 Task: Look for gluten-free products in the category "Hard Seltzer".
Action: Mouse moved to (679, 229)
Screenshot: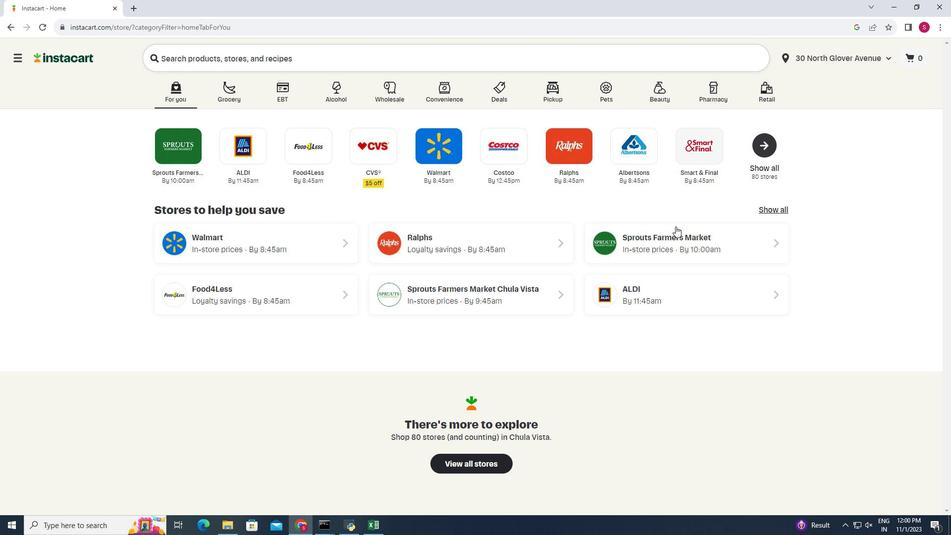 
Action: Mouse pressed left at (679, 229)
Screenshot: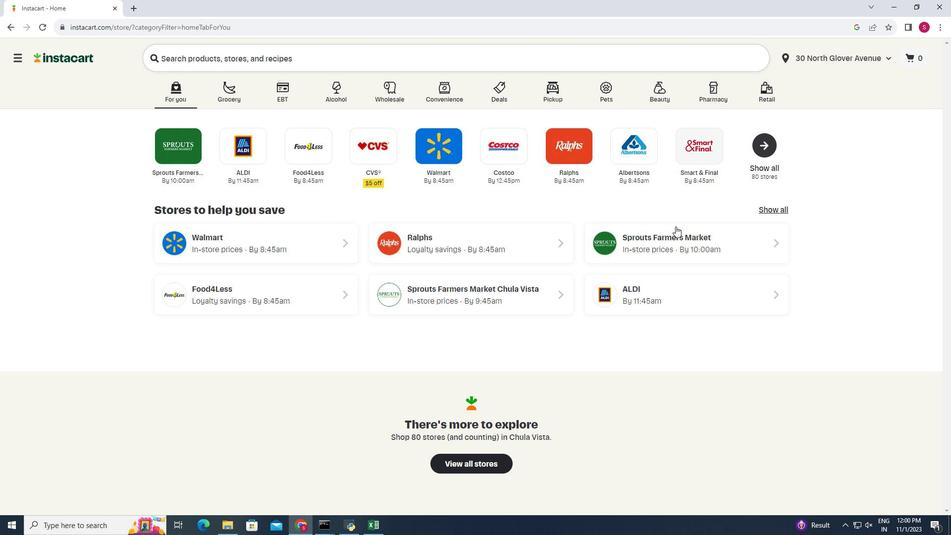 
Action: Mouse moved to (56, 493)
Screenshot: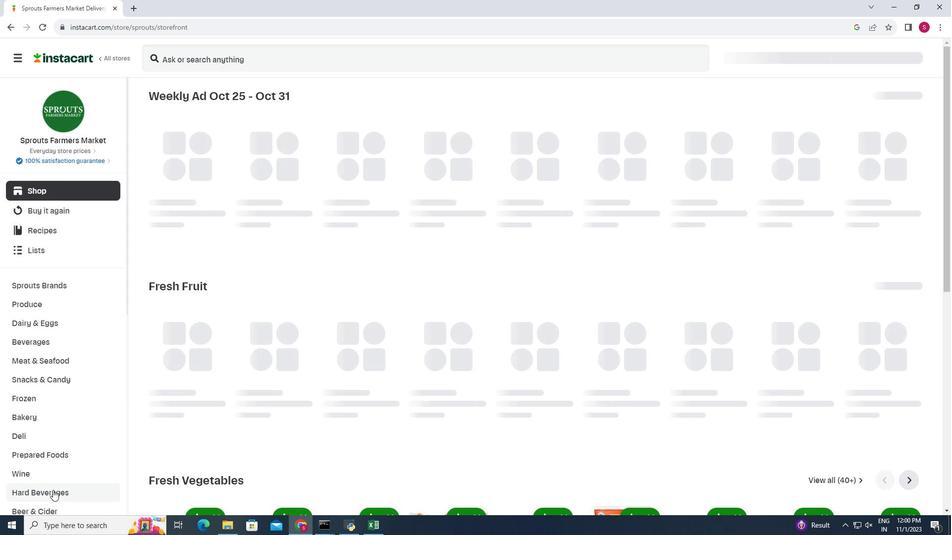 
Action: Mouse pressed left at (56, 493)
Screenshot: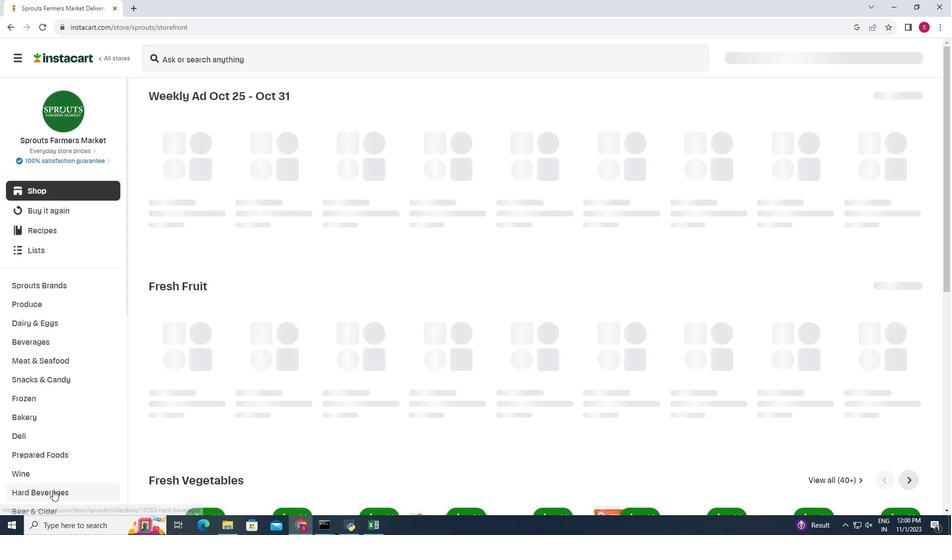 
Action: Mouse moved to (258, 125)
Screenshot: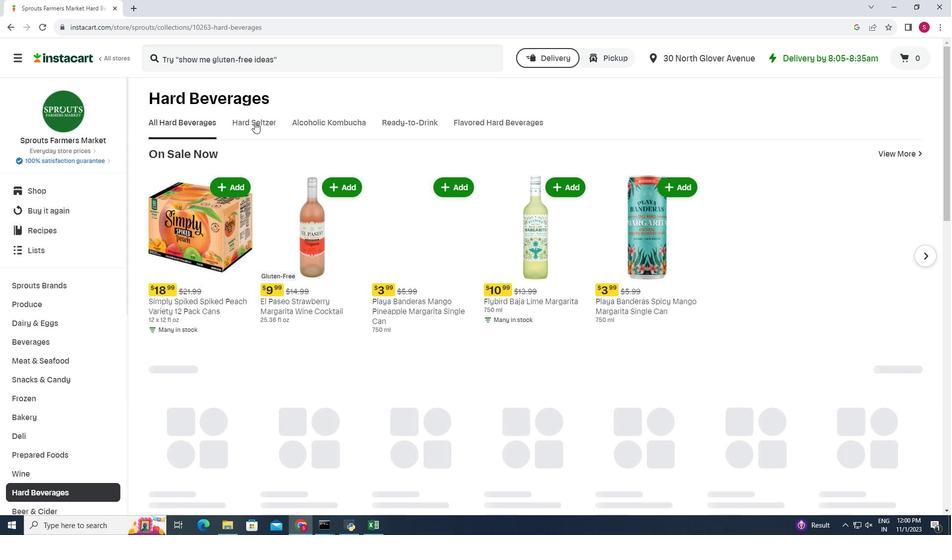 
Action: Mouse pressed left at (258, 125)
Screenshot: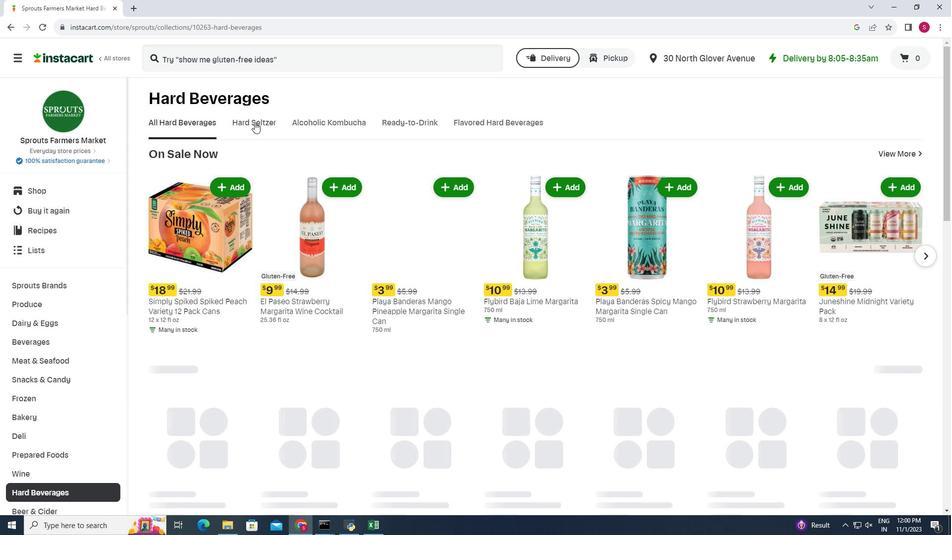 
Action: Mouse moved to (330, 158)
Screenshot: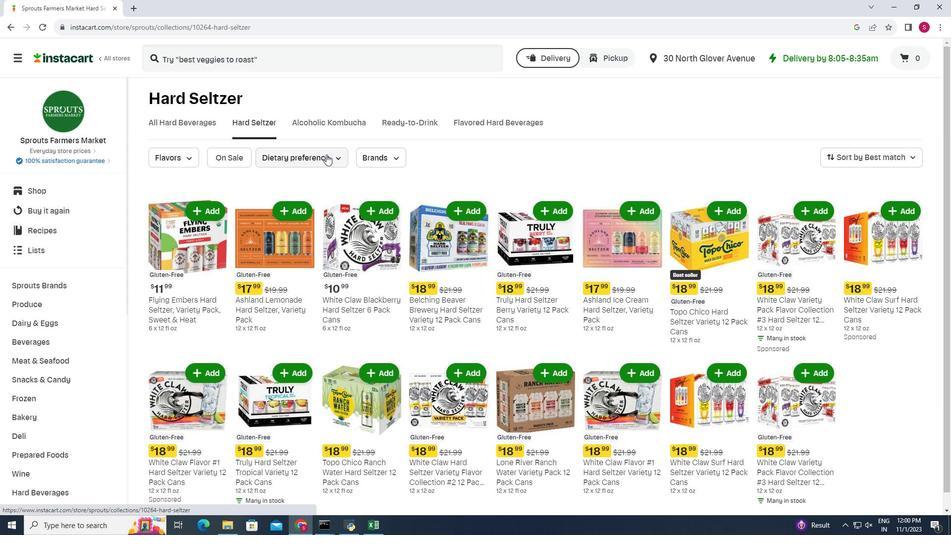 
Action: Mouse pressed left at (330, 158)
Screenshot: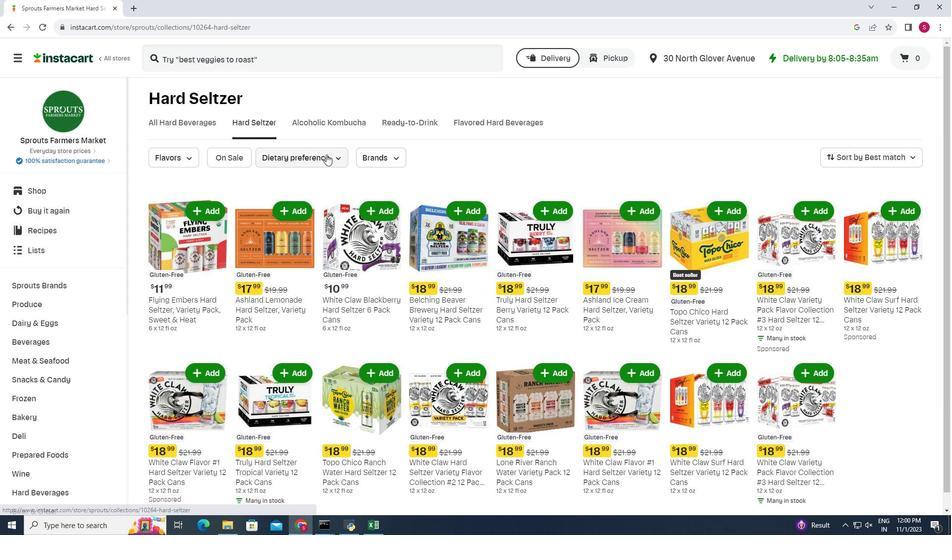 
Action: Mouse moved to (323, 181)
Screenshot: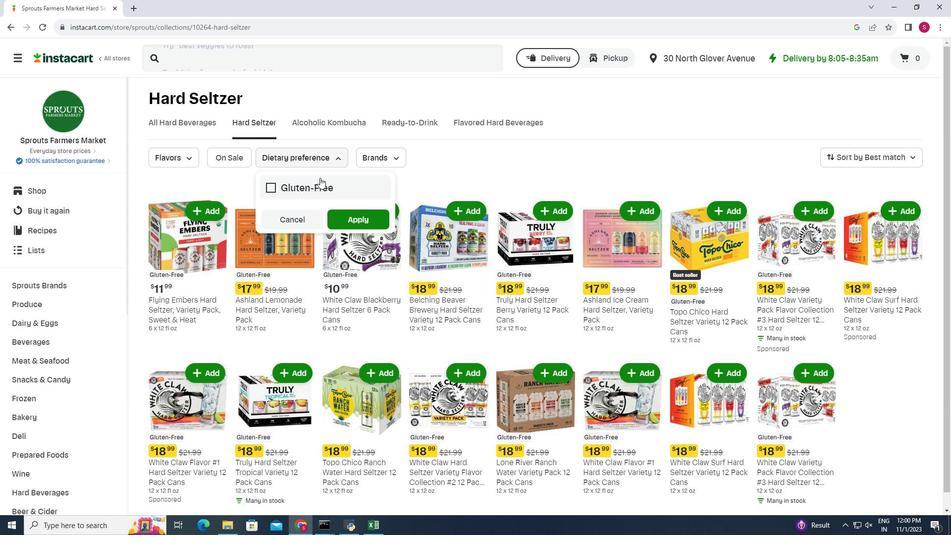 
Action: Mouse pressed left at (323, 181)
Screenshot: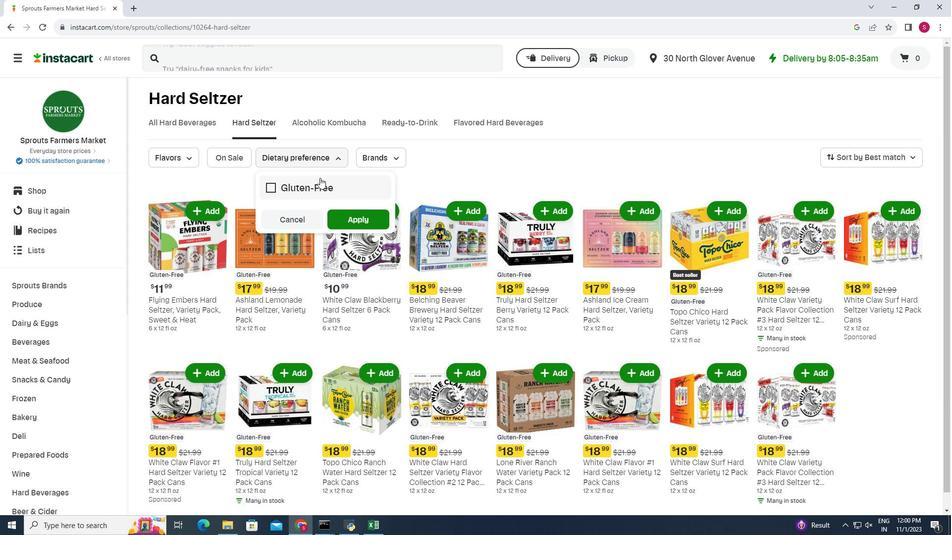 
Action: Mouse moved to (345, 225)
Screenshot: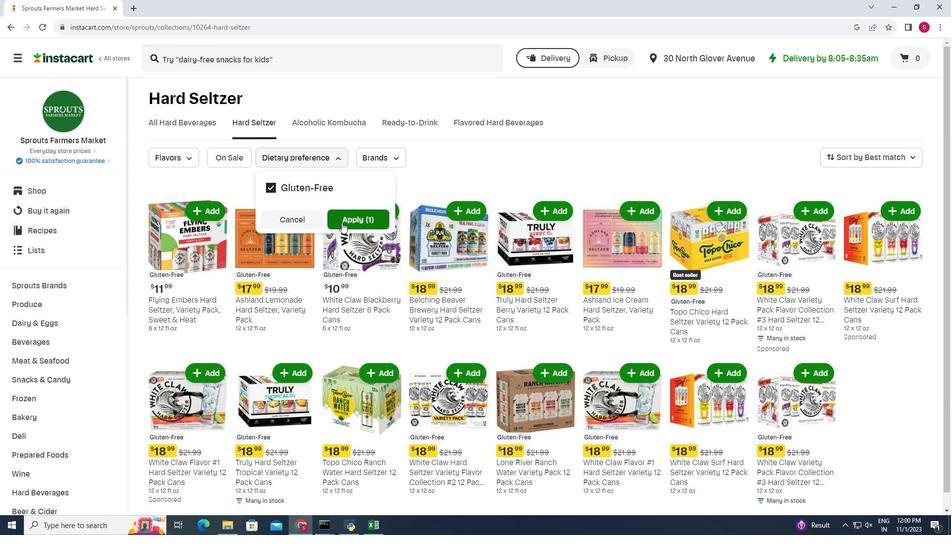 
Action: Mouse pressed left at (345, 225)
Screenshot: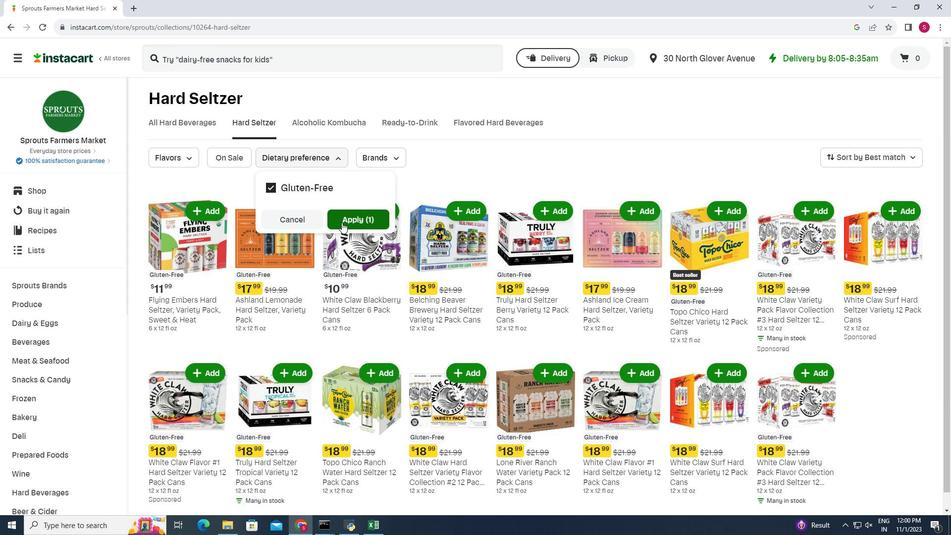 
Action: Mouse moved to (425, 256)
Screenshot: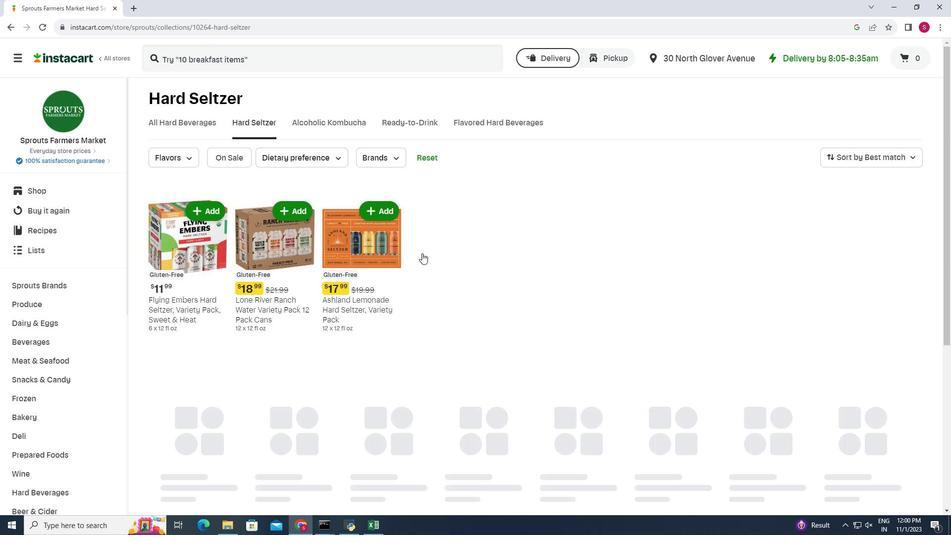 
Action: Mouse scrolled (425, 256) with delta (0, 0)
Screenshot: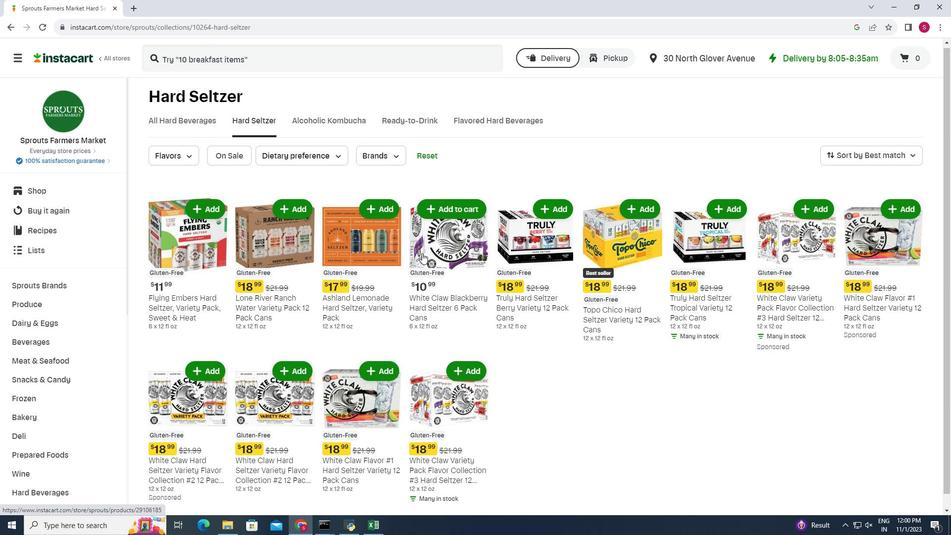 
Action: Mouse scrolled (425, 256) with delta (0, 0)
Screenshot: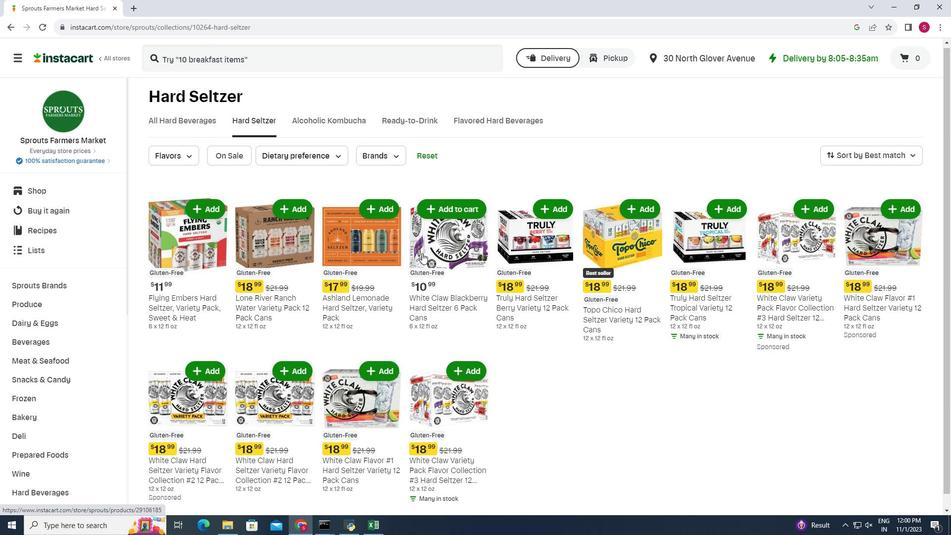 
Action: Mouse scrolled (425, 256) with delta (0, 0)
Screenshot: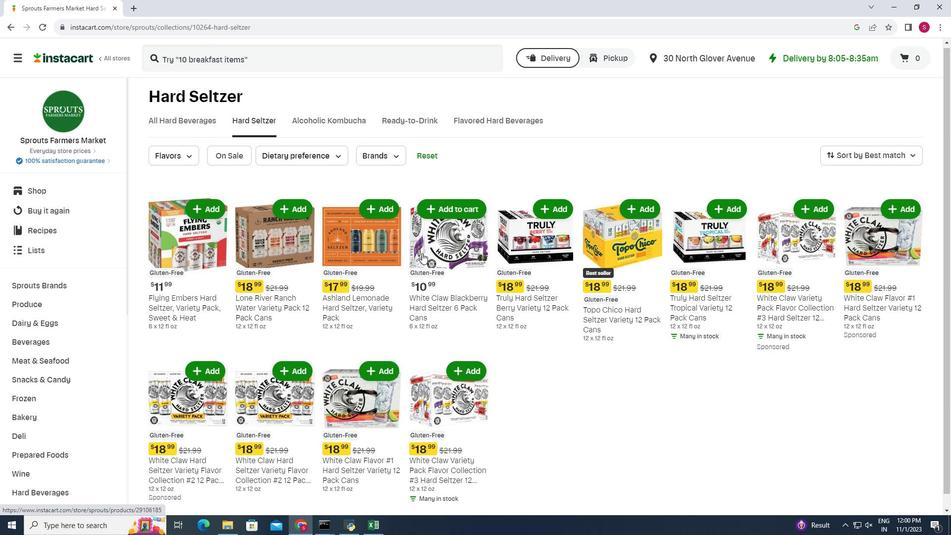 
Action: Mouse scrolled (425, 256) with delta (0, 0)
Screenshot: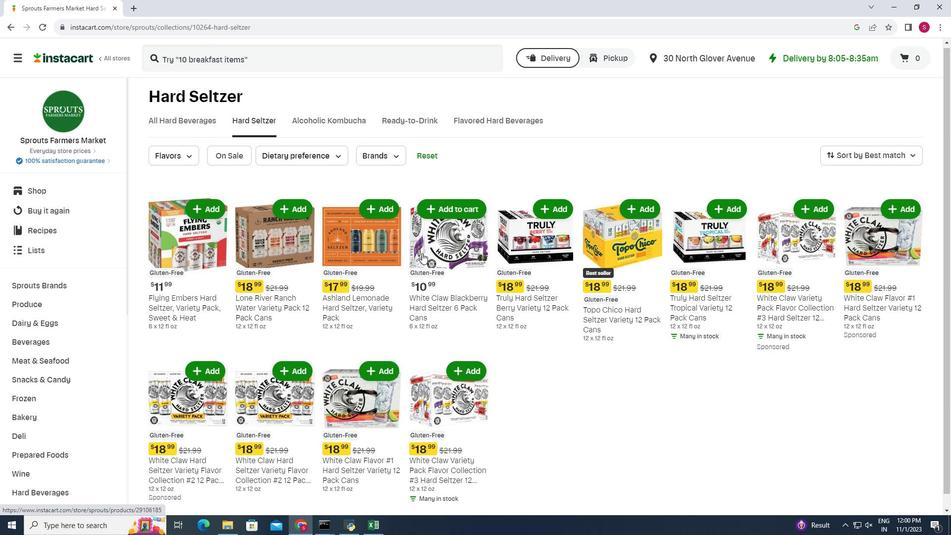 
Action: Mouse scrolled (425, 256) with delta (0, 0)
Screenshot: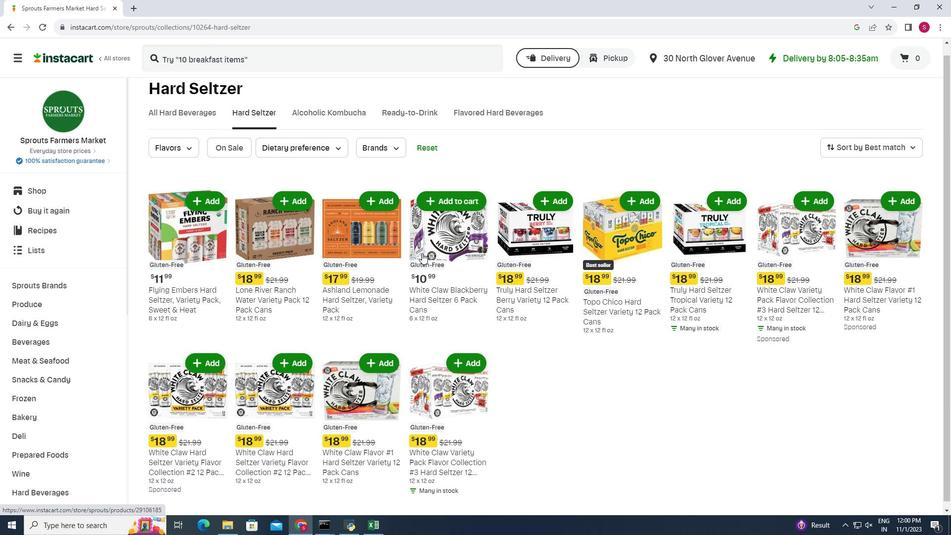 
